 Task: Log work in the project AgileCube for the issue 'Integrate a new virtual reality feature into an existing mobile application to enhance user experience and immersion' spent time as '4w 2d 11h 30m' and remaining time as '1w 6d 23h 18m' and add a flag. Now add the issue to the epic 'IT Risk Management'. Log work in the project AgileCube for the issue 'Develop a new tool for automated testing of performance and stress testing for voice assistants' spent time as '4w 1d 17h 24m' and remaining time as '3w 4d 6h 59m' and clone the issue. Now add the issue to the epic 'Cloud Risk Management'
Action: Mouse moved to (168, 53)
Screenshot: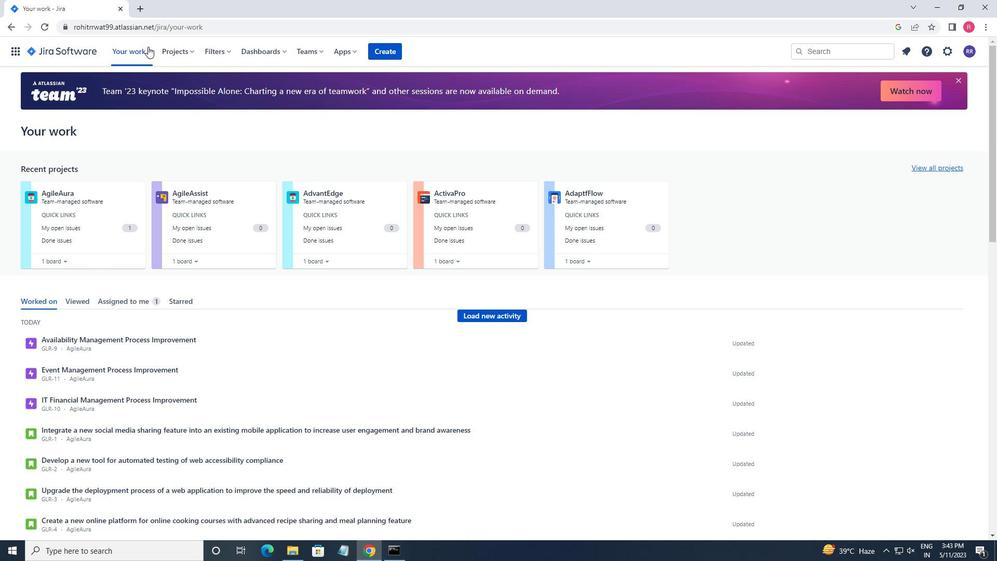 
Action: Mouse pressed left at (168, 53)
Screenshot: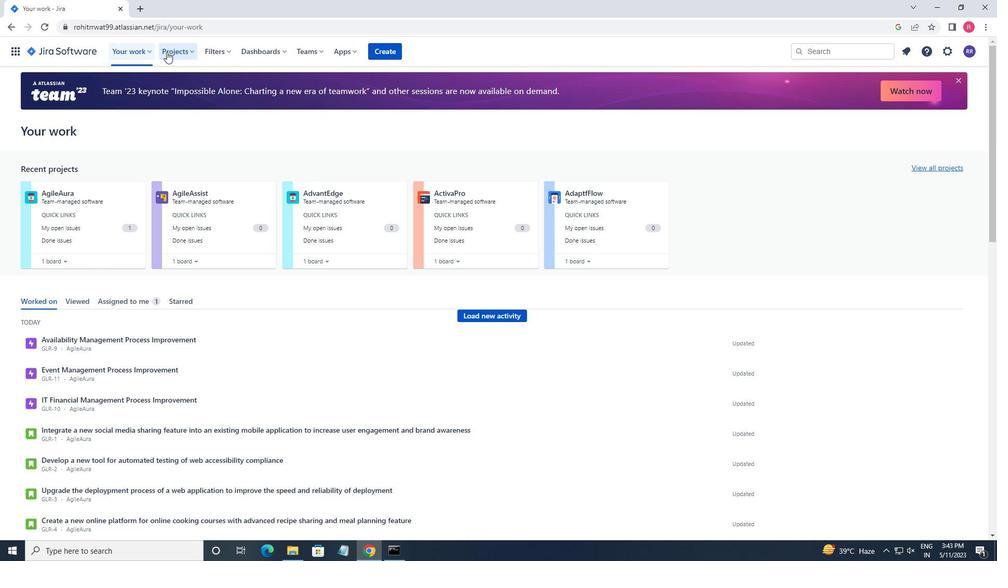 
Action: Mouse moved to (198, 105)
Screenshot: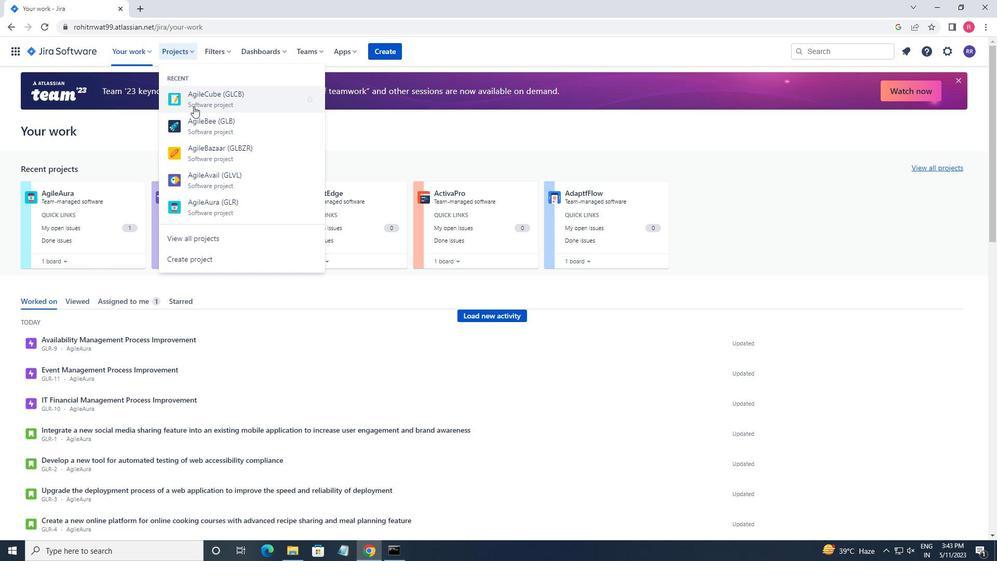 
Action: Mouse pressed left at (198, 105)
Screenshot: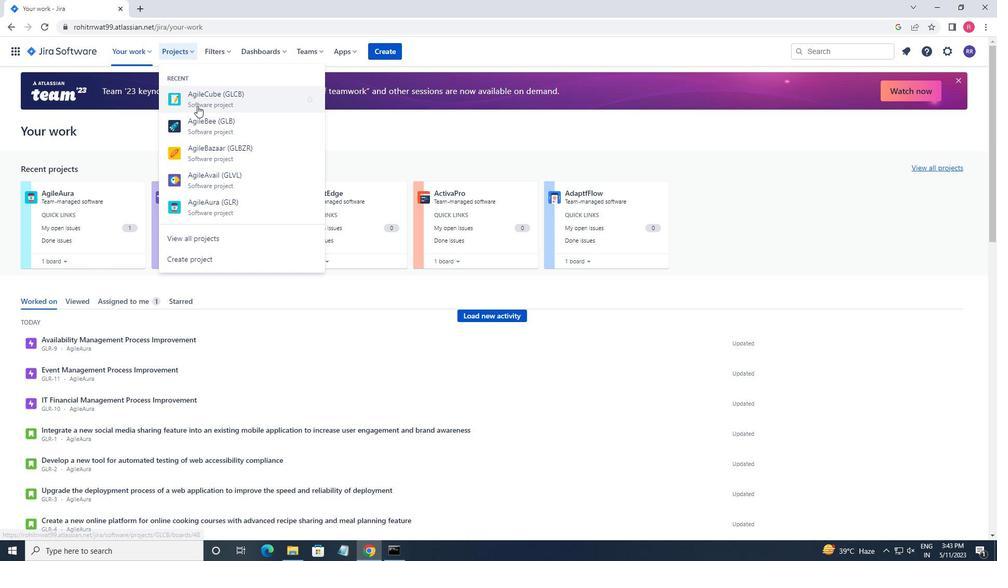 
Action: Mouse moved to (56, 162)
Screenshot: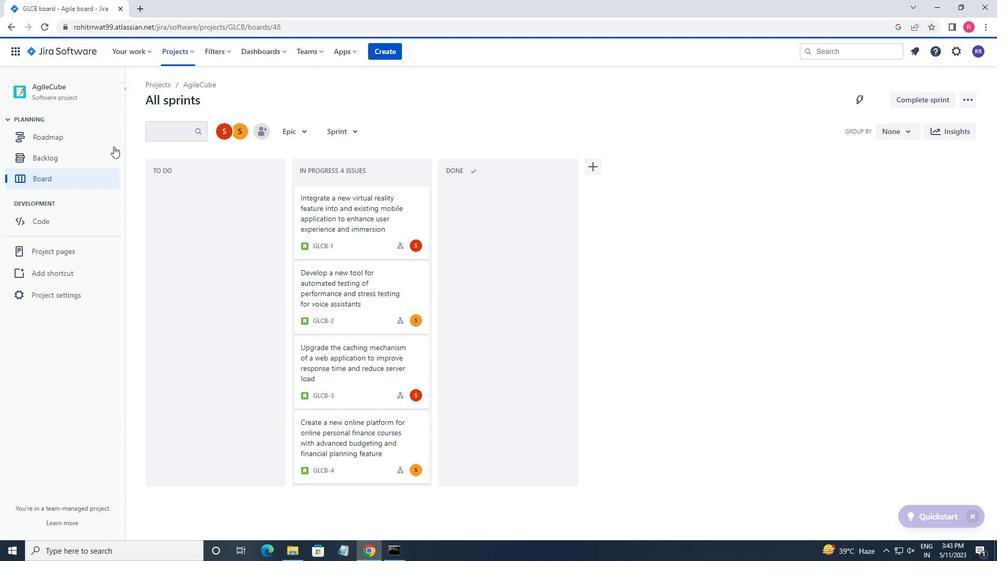 
Action: Mouse pressed left at (56, 162)
Screenshot: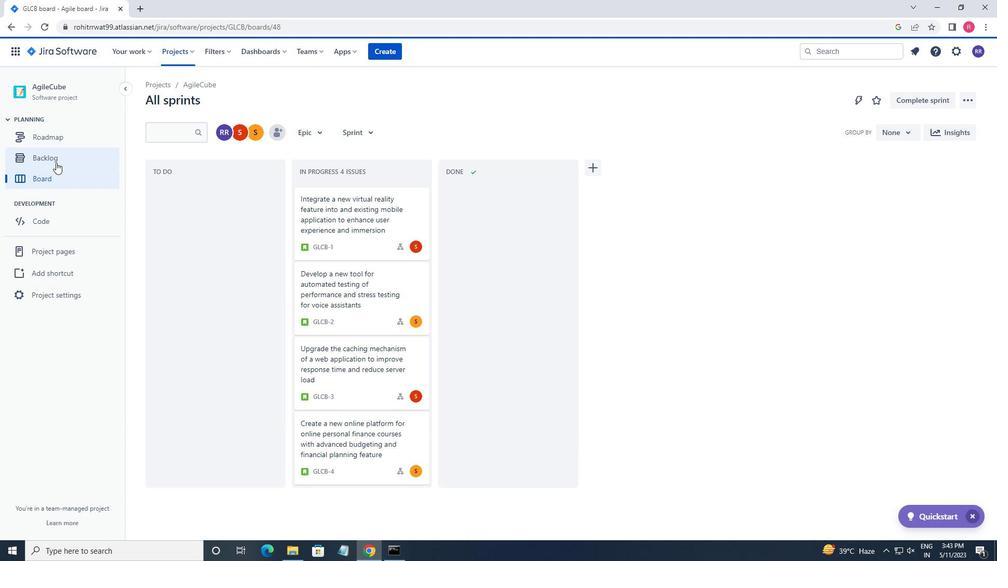 
Action: Mouse moved to (780, 182)
Screenshot: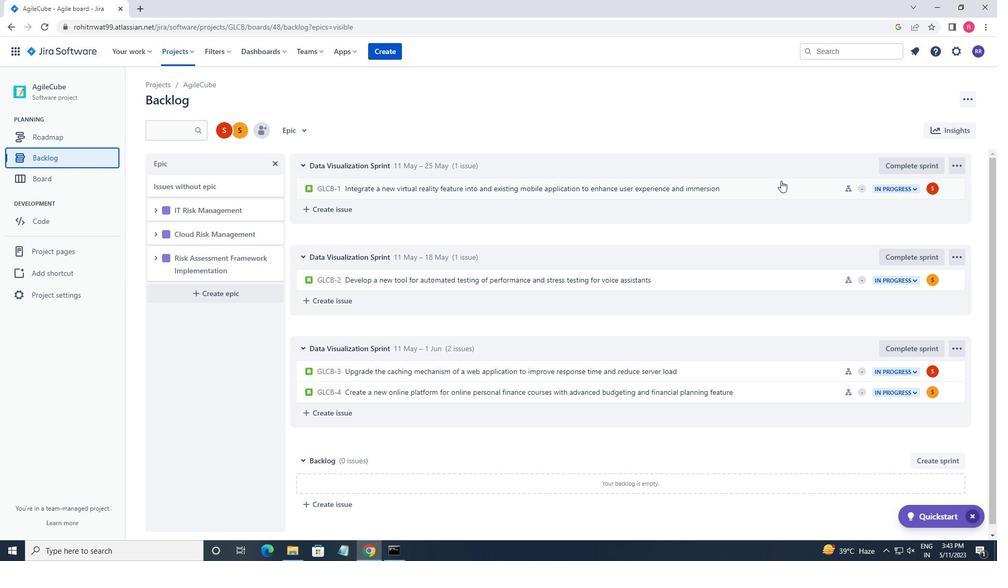 
Action: Mouse pressed left at (780, 182)
Screenshot: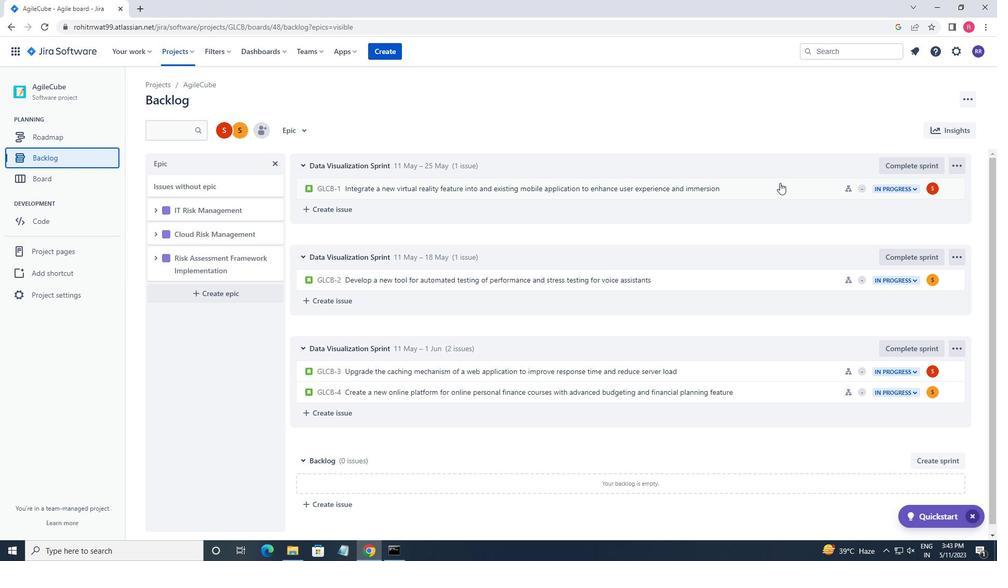
Action: Mouse moved to (955, 167)
Screenshot: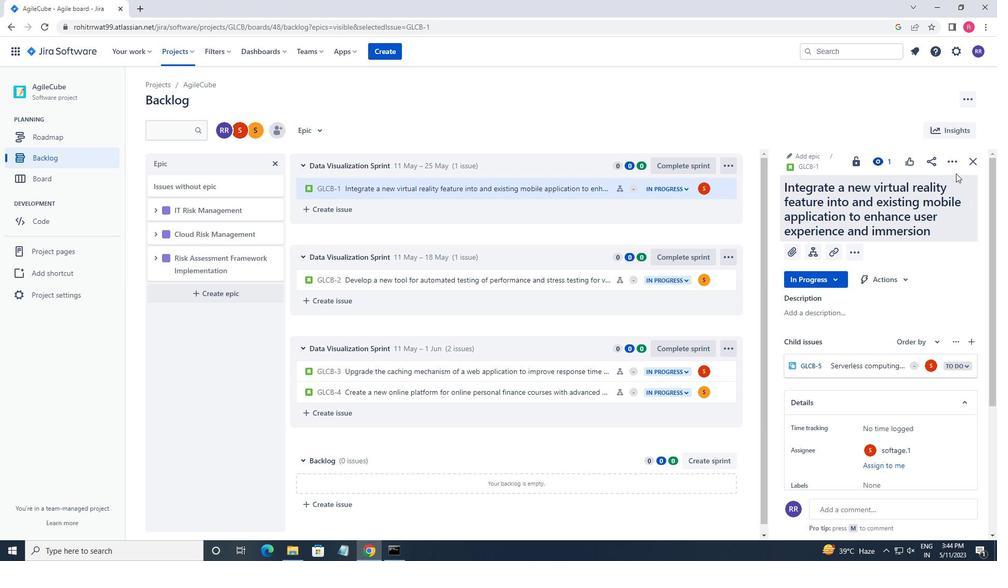 
Action: Mouse pressed left at (955, 167)
Screenshot: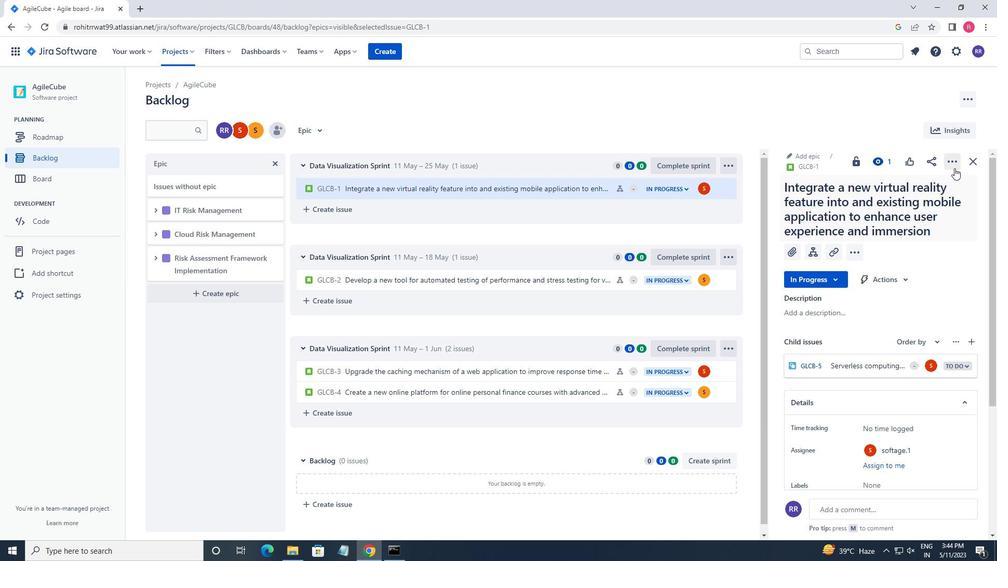 
Action: Mouse moved to (903, 192)
Screenshot: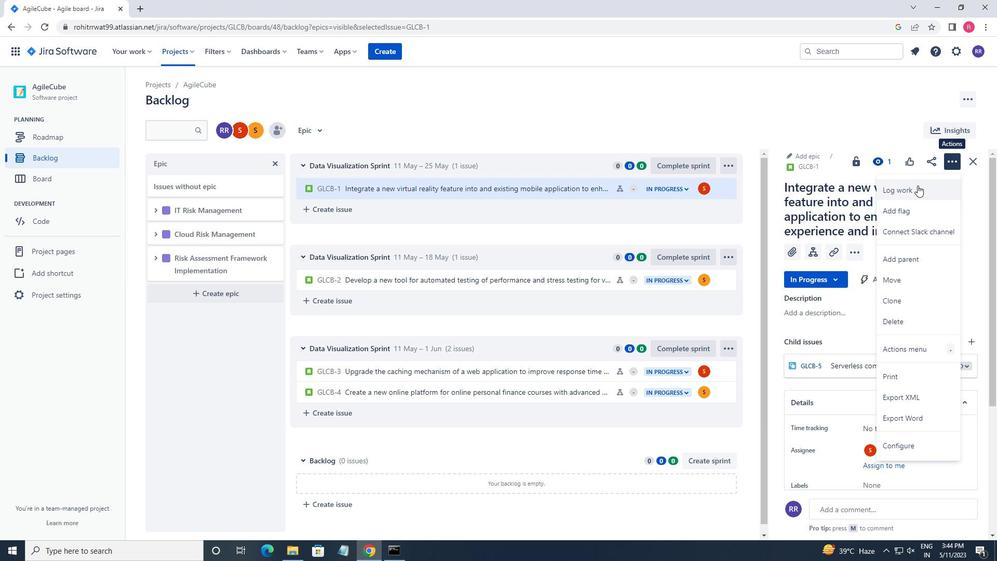 
Action: Mouse pressed left at (903, 192)
Screenshot: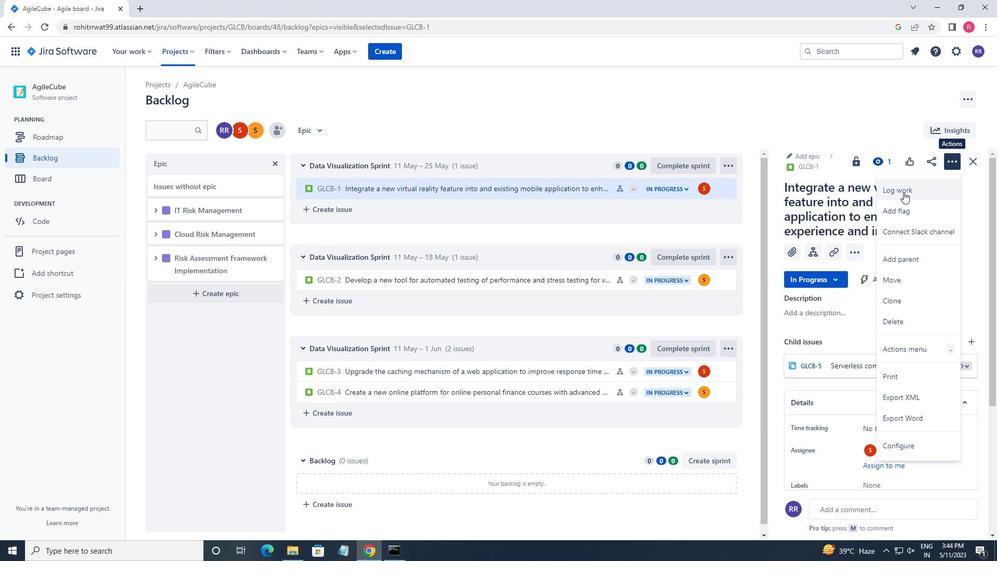 
Action: Mouse moved to (425, 204)
Screenshot: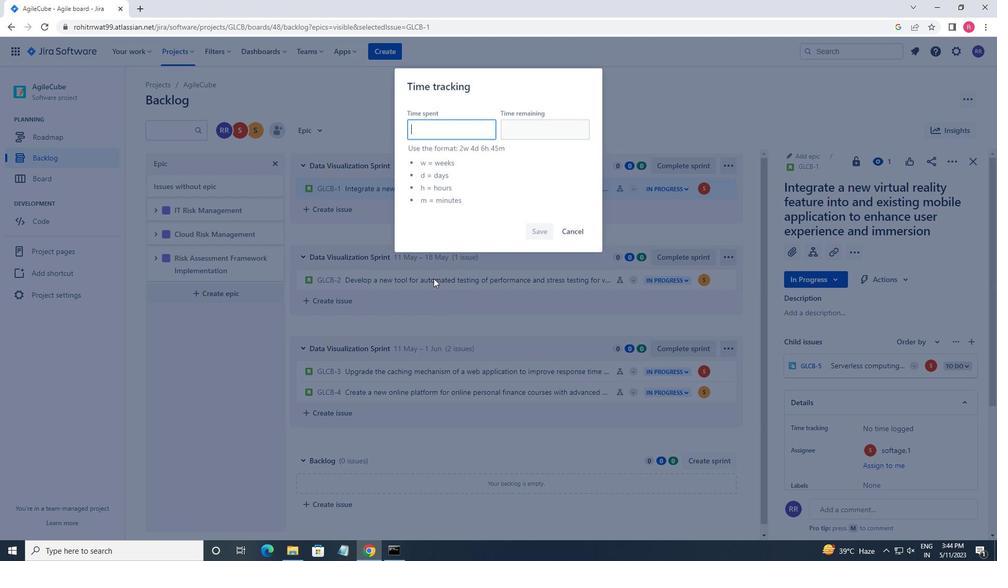 
Action: Key pressed 4w<Key.space>2d<Key.space>11h<Key.space>30m<Key.tab>1w<Key.space>6d<Key.space>23h<Key.space>18m
Screenshot: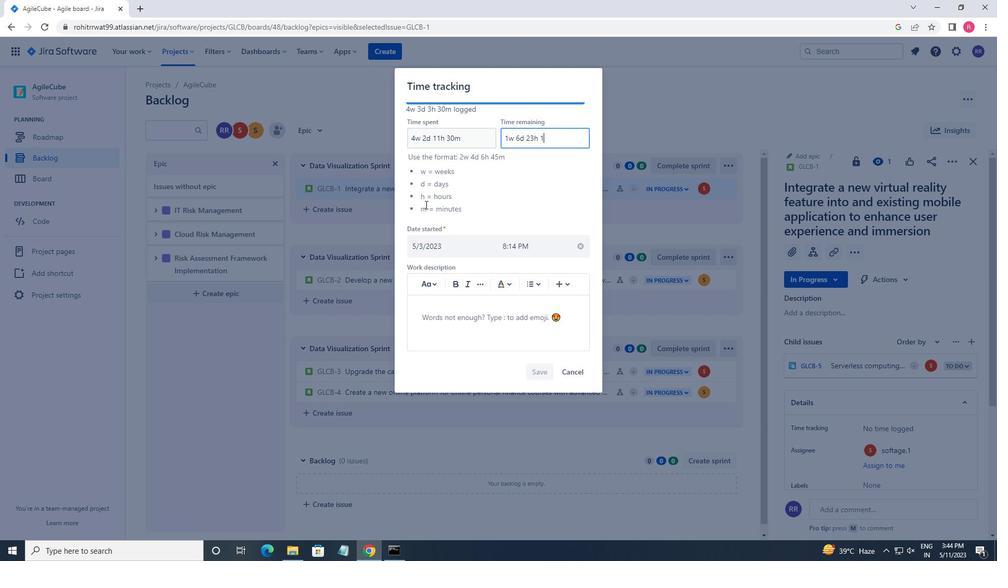 
Action: Mouse moved to (545, 371)
Screenshot: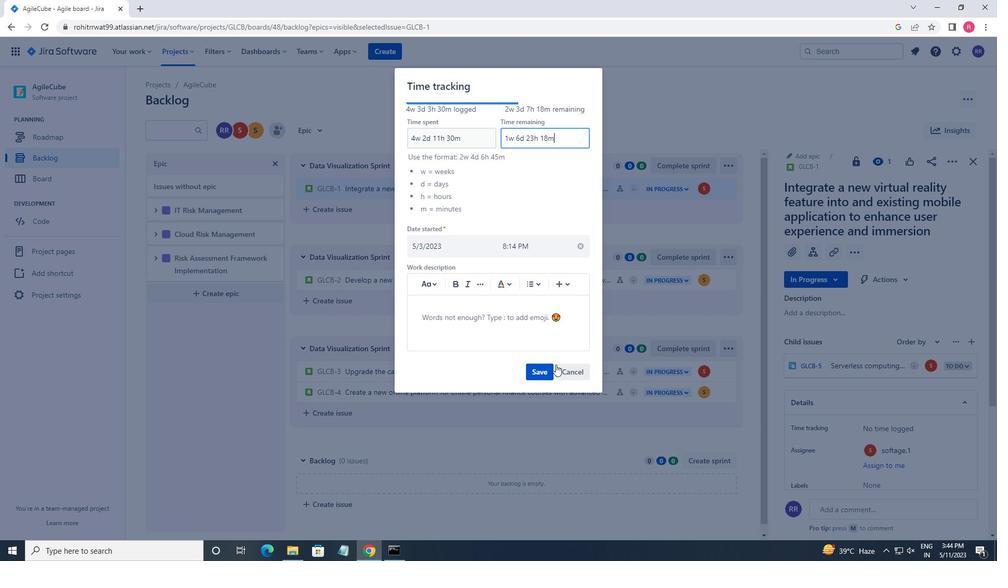 
Action: Mouse pressed left at (545, 371)
Screenshot: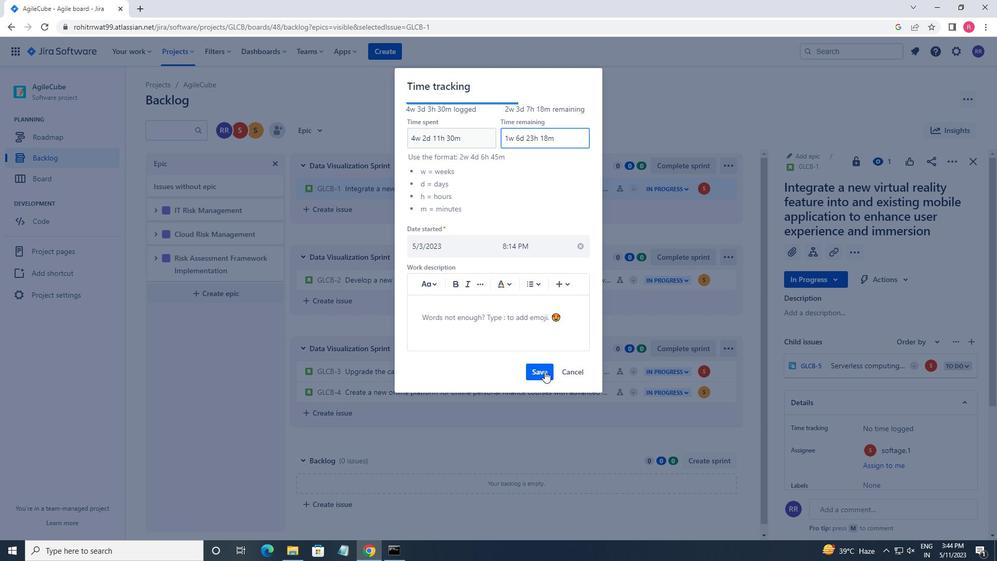 
Action: Mouse moved to (948, 159)
Screenshot: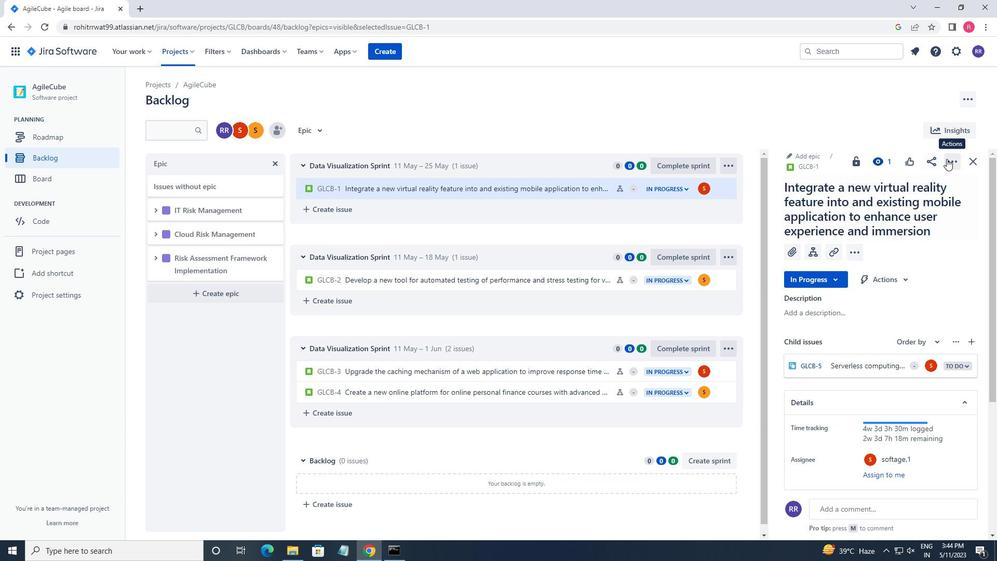 
Action: Mouse pressed left at (948, 159)
Screenshot: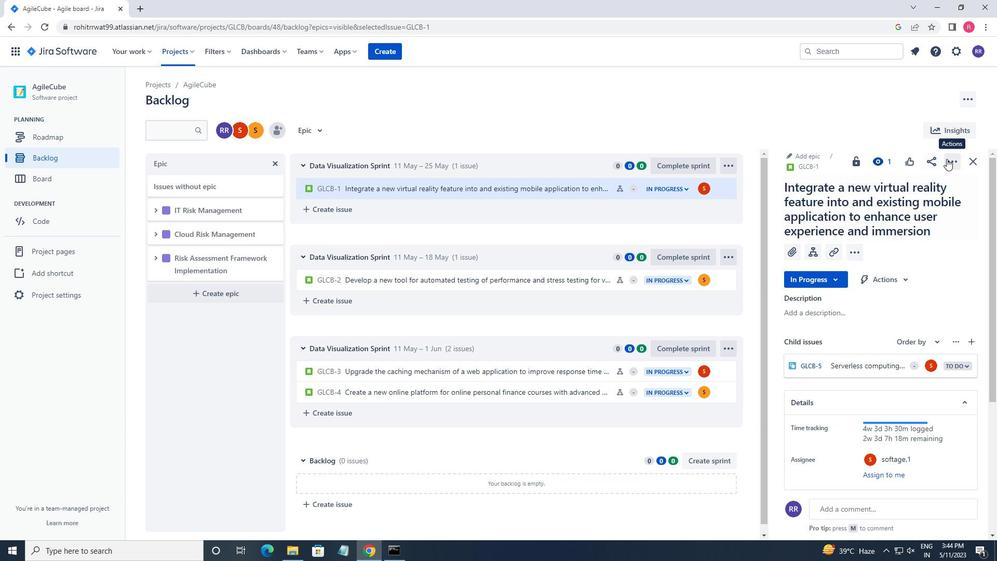 
Action: Mouse moved to (926, 210)
Screenshot: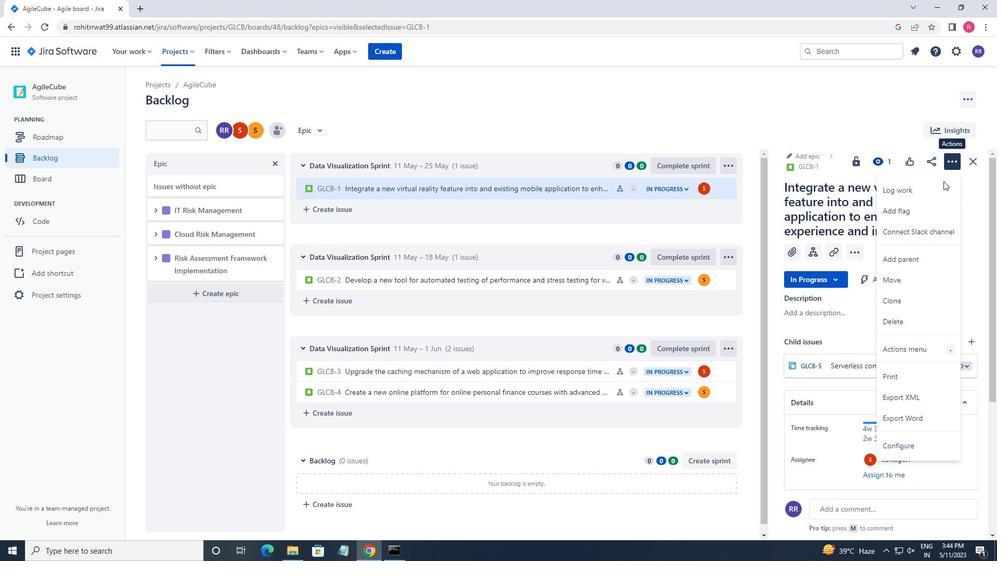 
Action: Mouse pressed left at (926, 210)
Screenshot: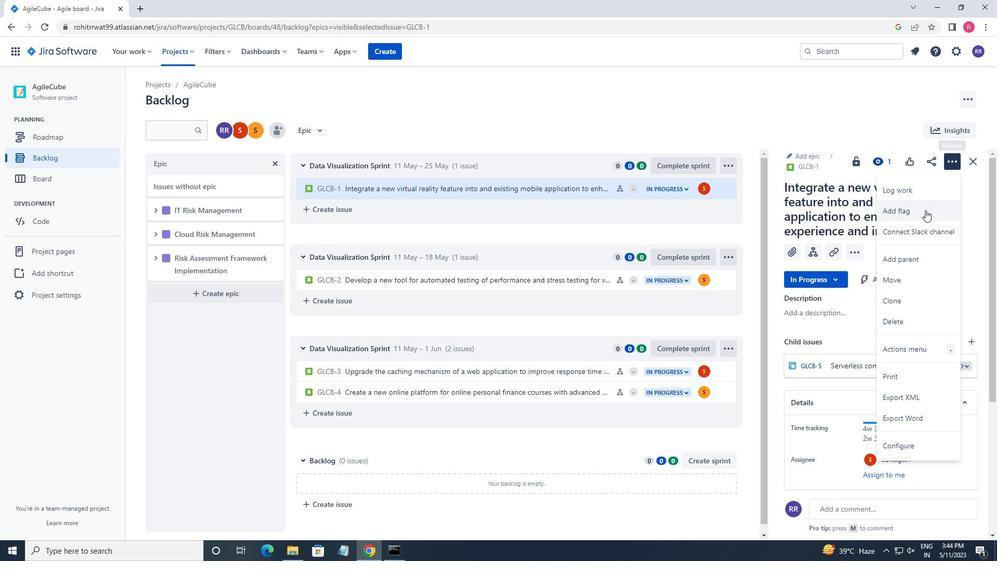 
Action: Mouse moved to (604, 189)
Screenshot: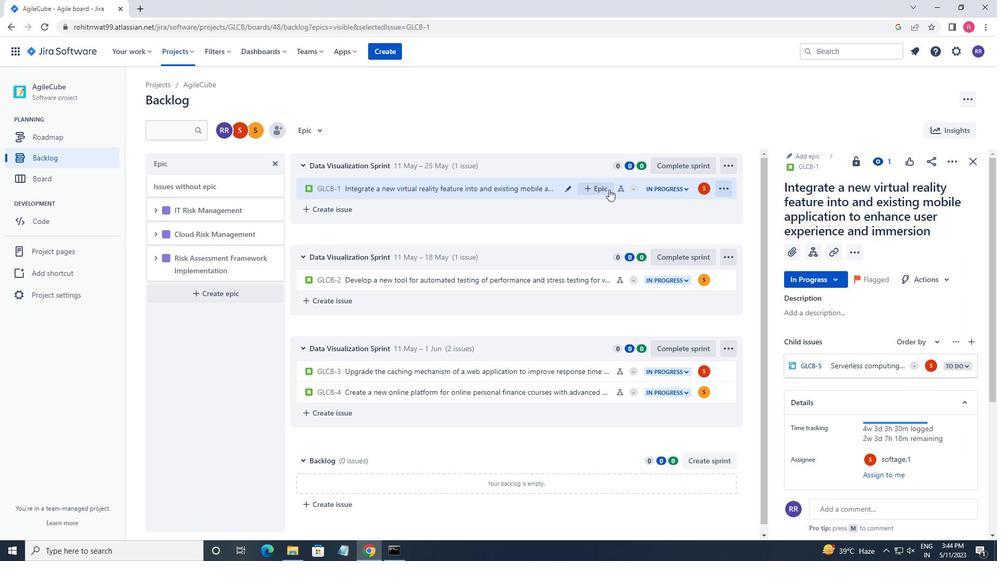
Action: Mouse pressed left at (604, 189)
Screenshot: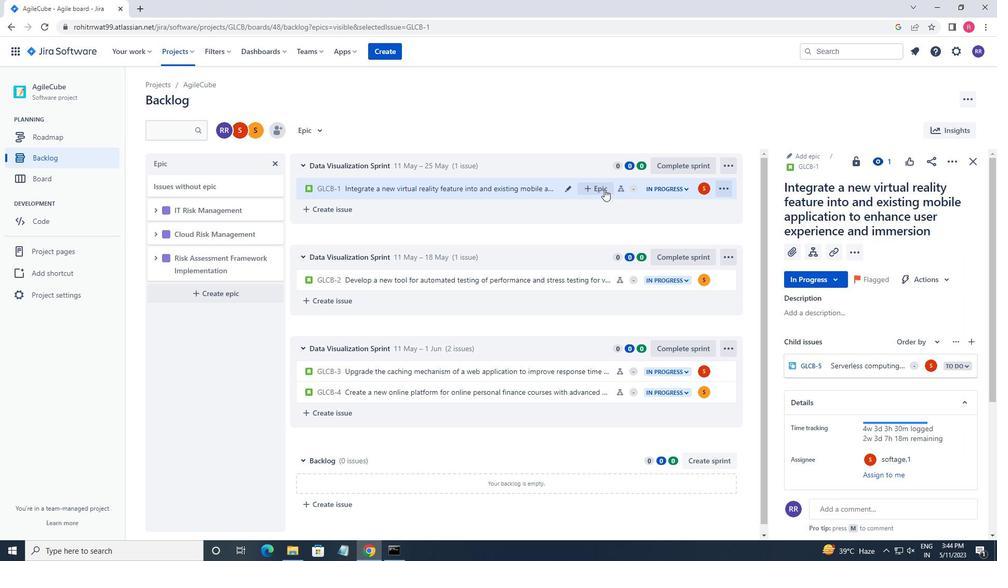 
Action: Mouse moved to (654, 271)
Screenshot: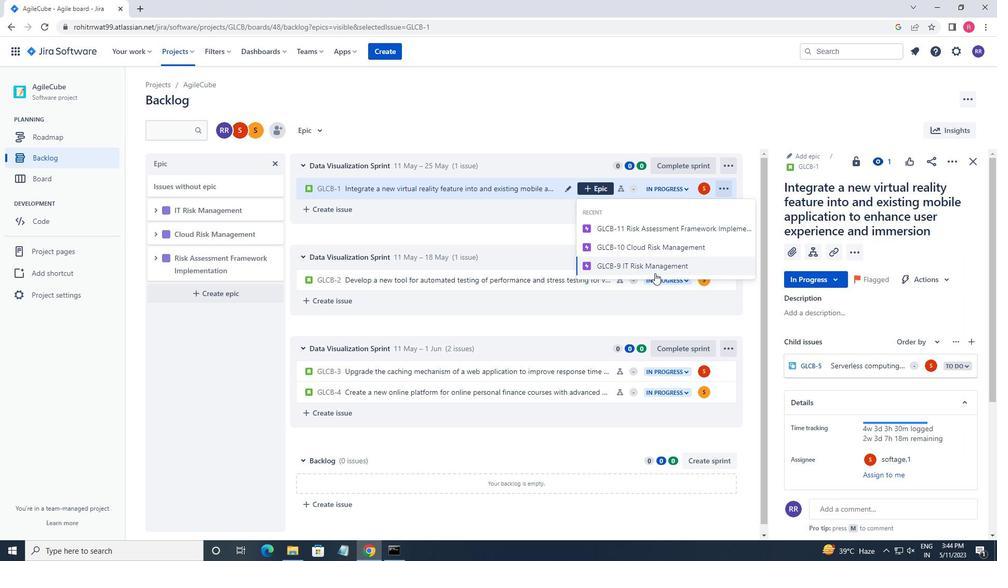 
Action: Mouse pressed left at (654, 271)
Screenshot: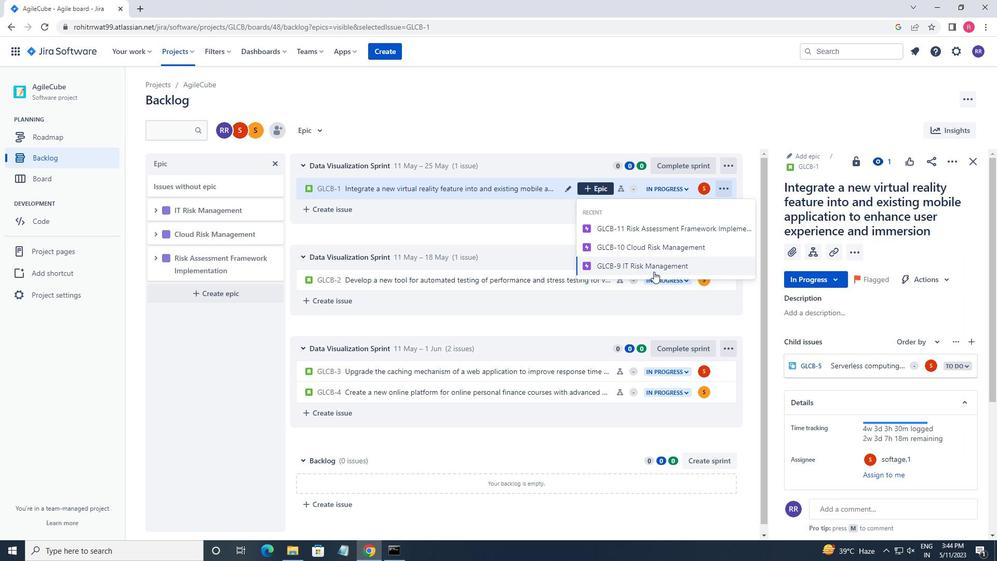 
Action: Mouse moved to (597, 285)
Screenshot: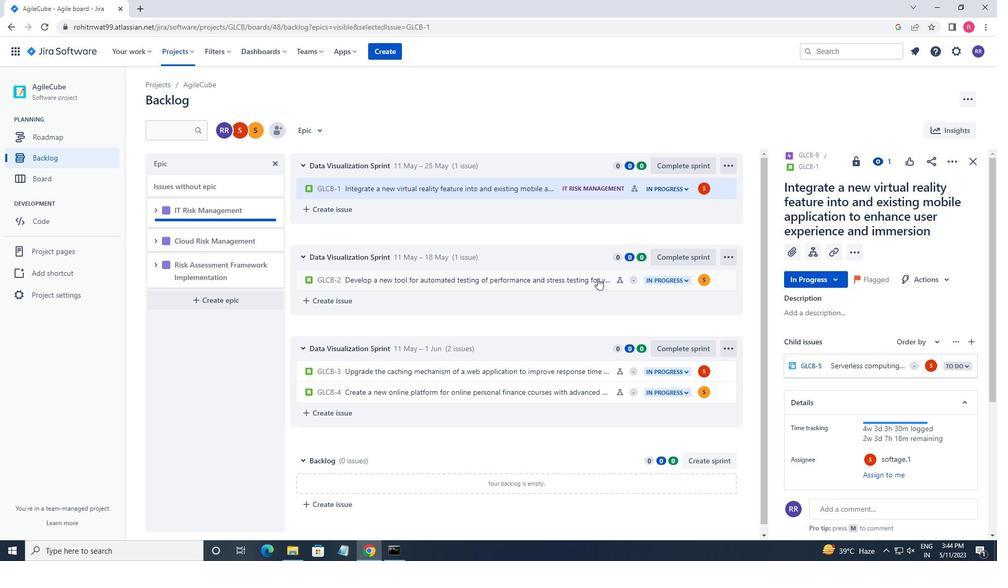 
Action: Mouse pressed left at (597, 285)
Screenshot: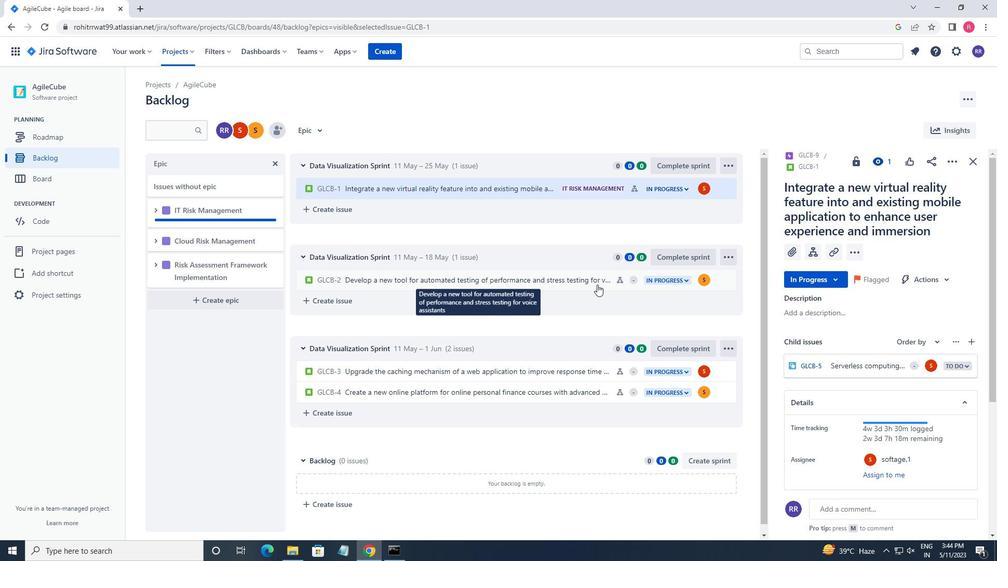 
Action: Mouse moved to (945, 162)
Screenshot: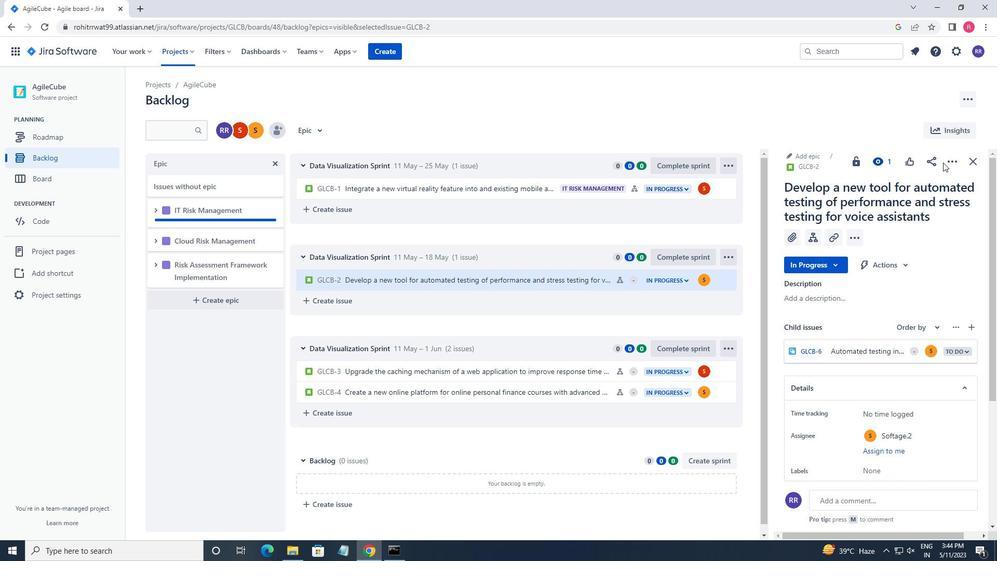 
Action: Mouse pressed left at (945, 162)
Screenshot: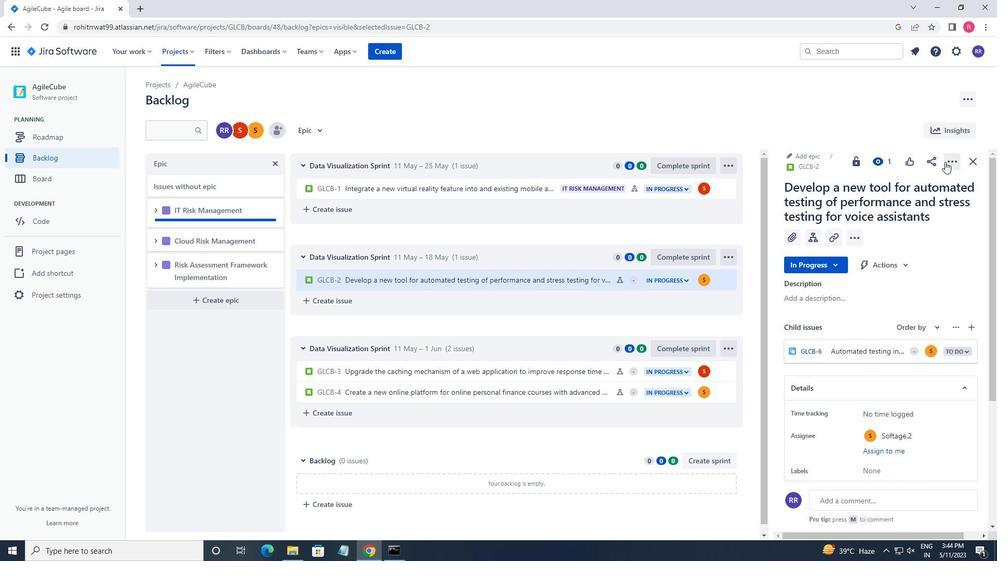 
Action: Mouse moved to (916, 182)
Screenshot: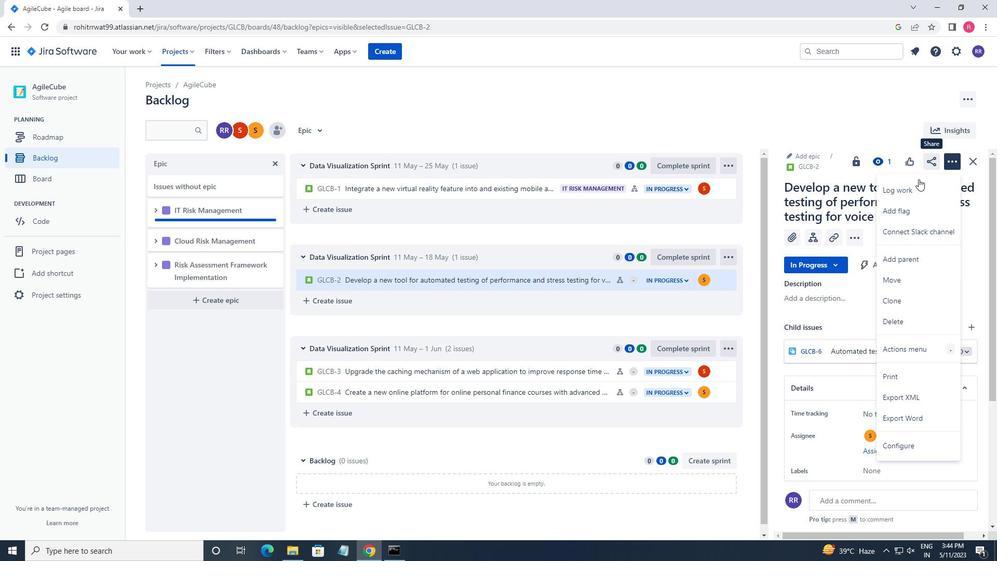 
Action: Mouse pressed left at (916, 182)
Screenshot: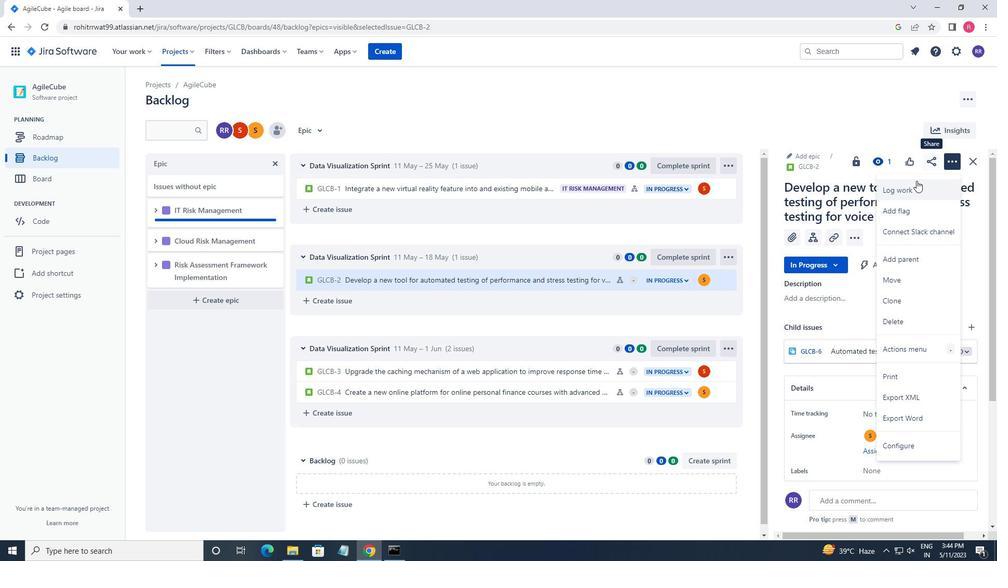 
Action: Mouse moved to (717, 221)
Screenshot: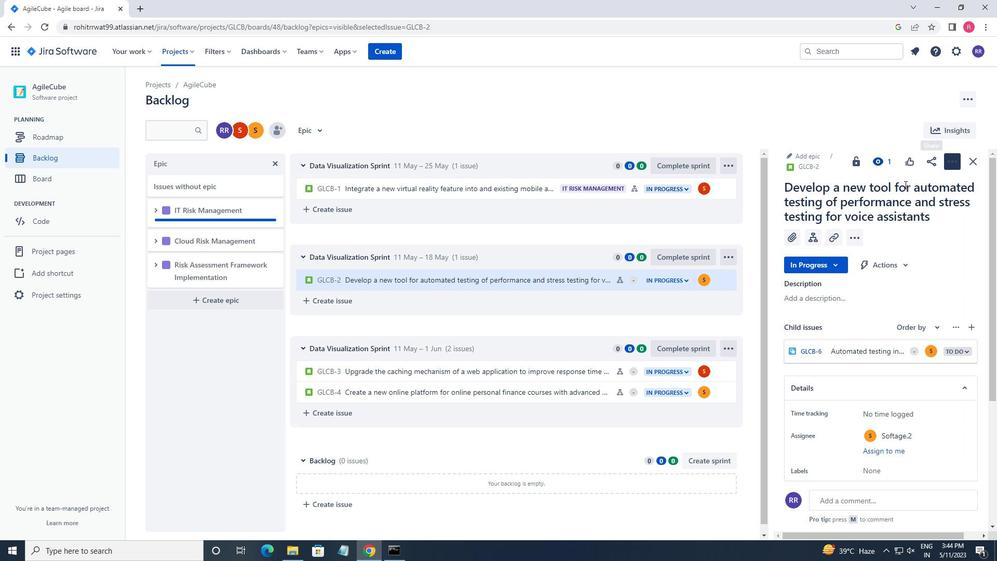 
Action: Key pressed 2w<Key.space>1d<Key.space>17h<Key.space>24m<Key.tab>3w<Key.space>4d<Key.space>6h<Key.space>59m
Screenshot: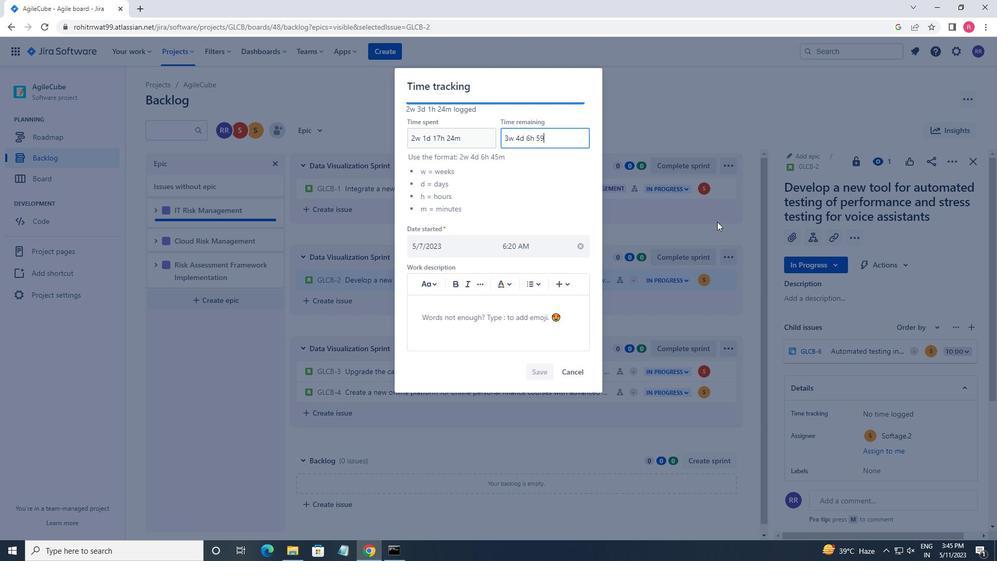 
Action: Mouse moved to (534, 372)
Screenshot: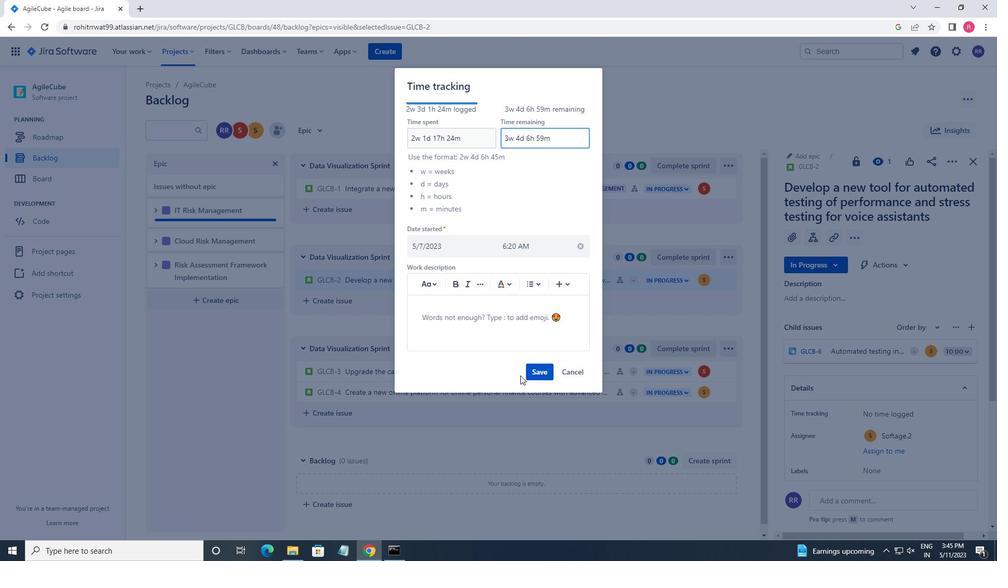 
Action: Mouse pressed left at (534, 372)
Screenshot: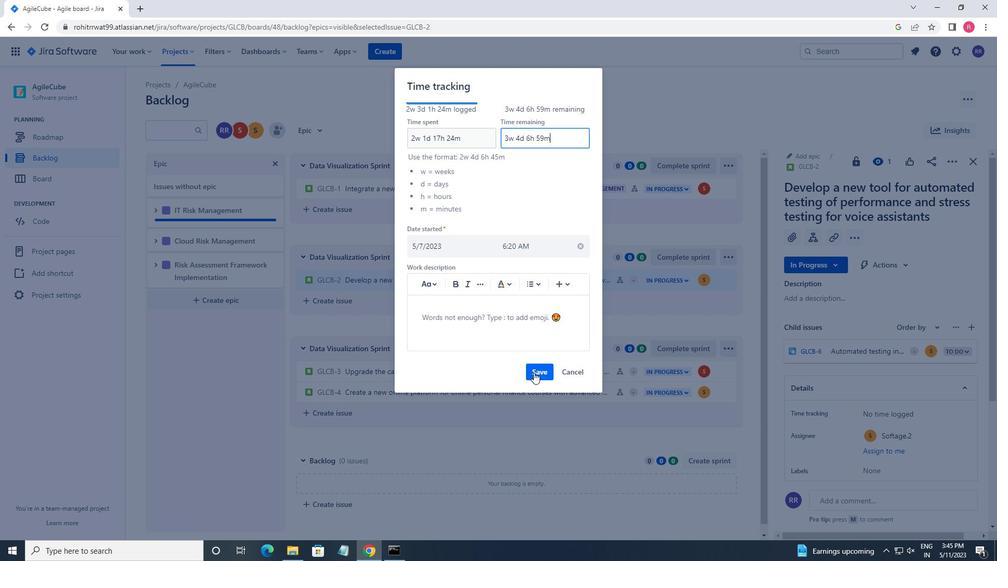 
Action: Mouse moved to (947, 166)
Screenshot: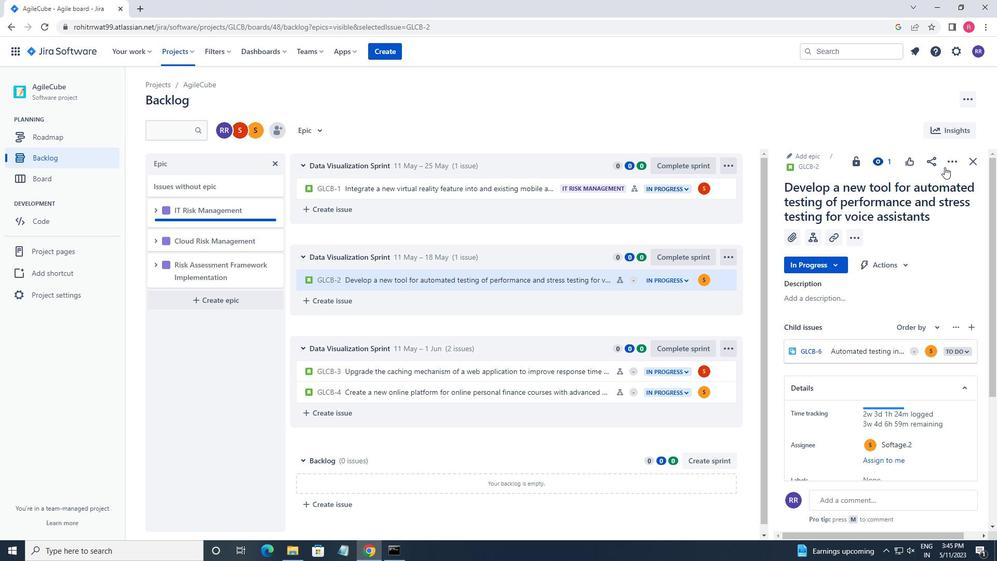 
Action: Mouse pressed left at (947, 166)
Screenshot: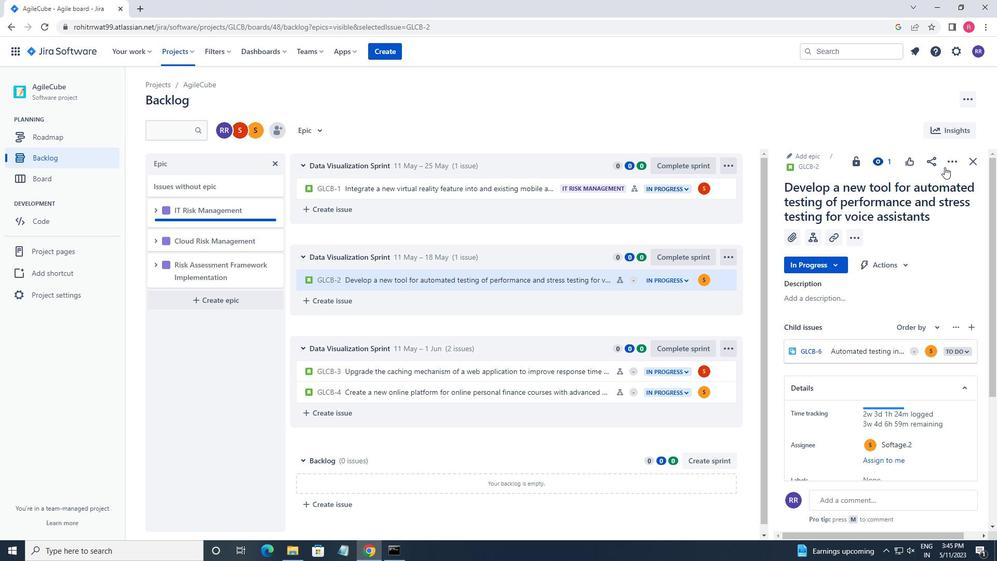 
Action: Mouse moved to (894, 301)
Screenshot: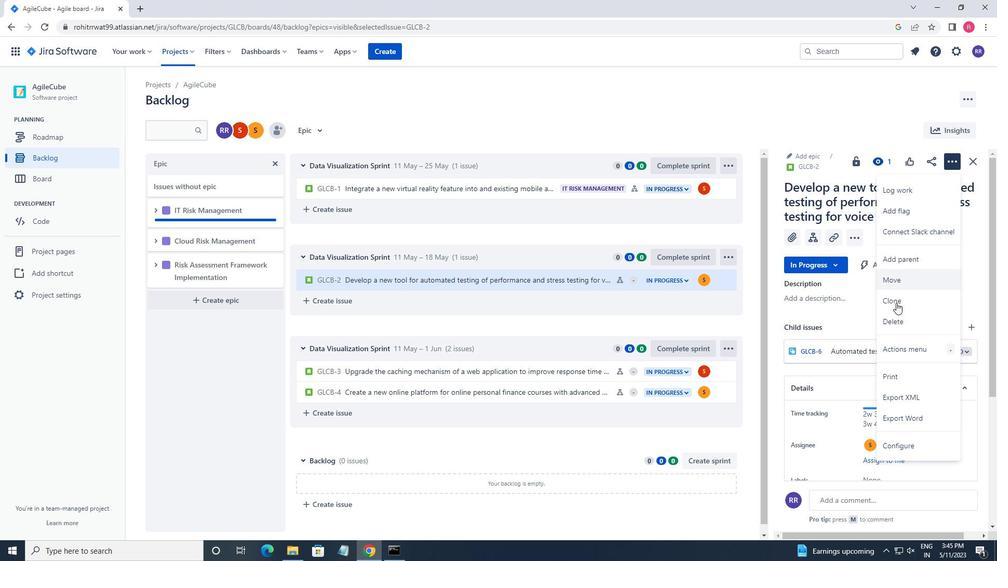 
Action: Mouse pressed left at (894, 301)
Screenshot: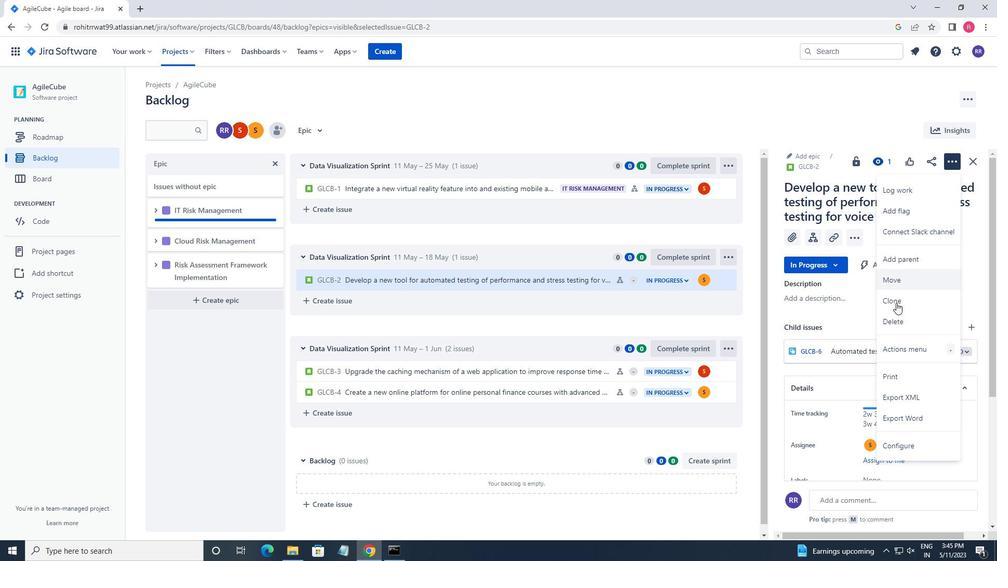 
Action: Mouse moved to (567, 225)
Screenshot: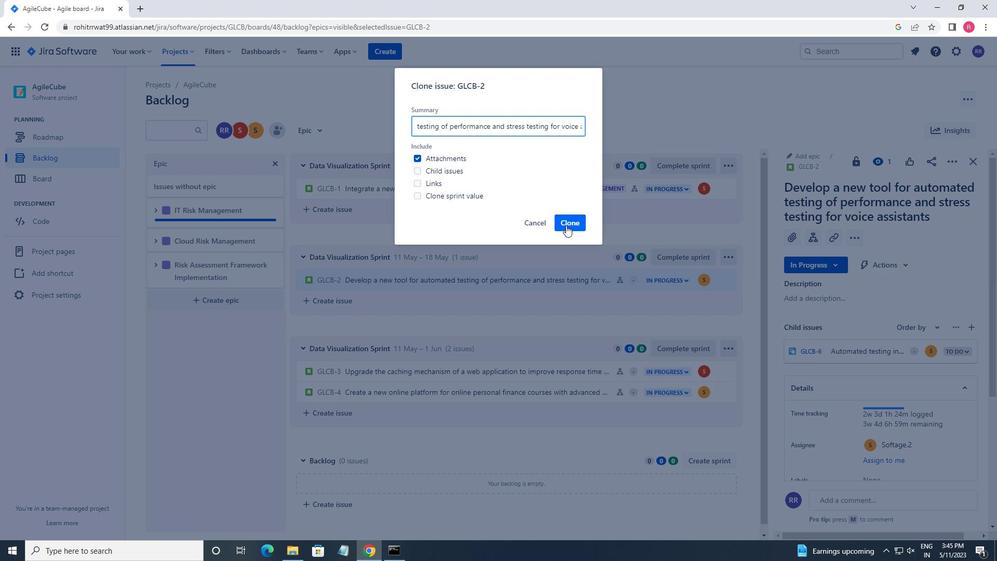 
Action: Mouse pressed left at (567, 225)
Screenshot: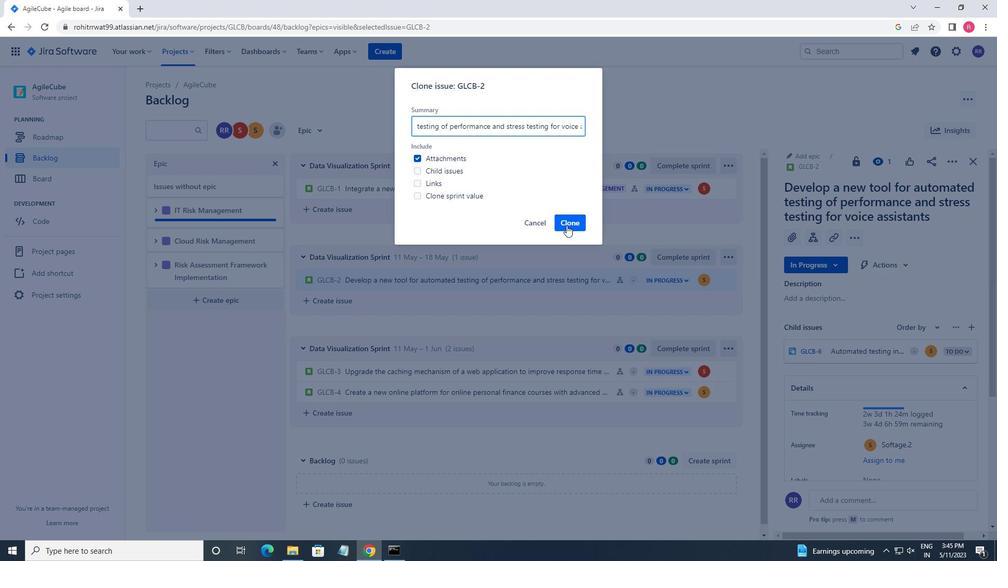 
Action: Mouse moved to (601, 283)
Screenshot: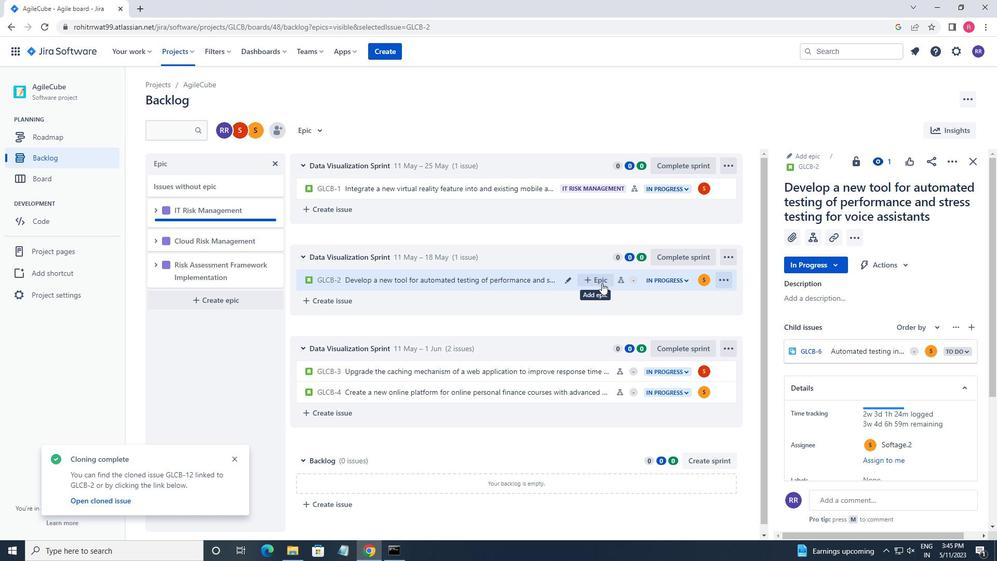 
Action: Mouse pressed left at (601, 283)
Screenshot: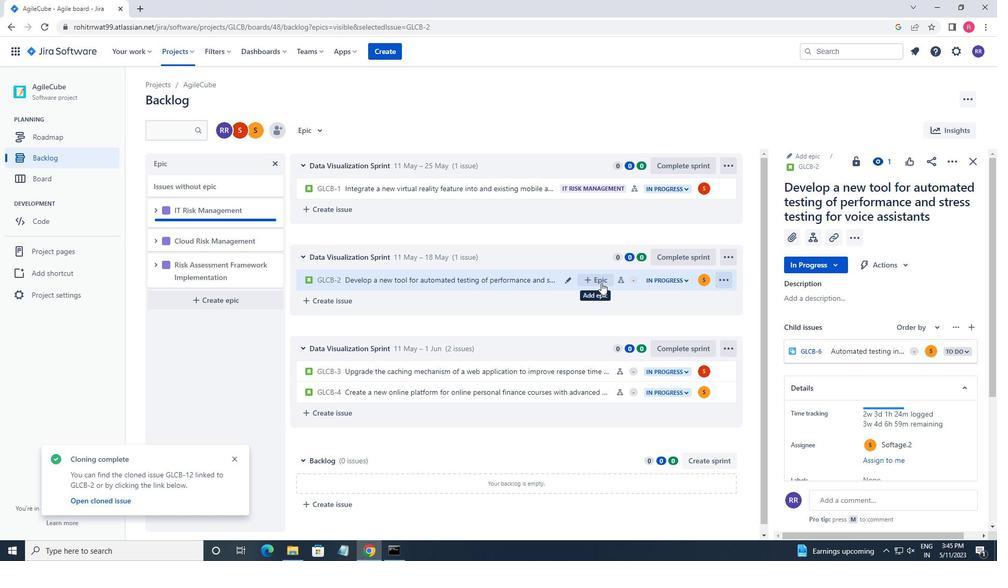 
Action: Mouse moved to (630, 352)
Screenshot: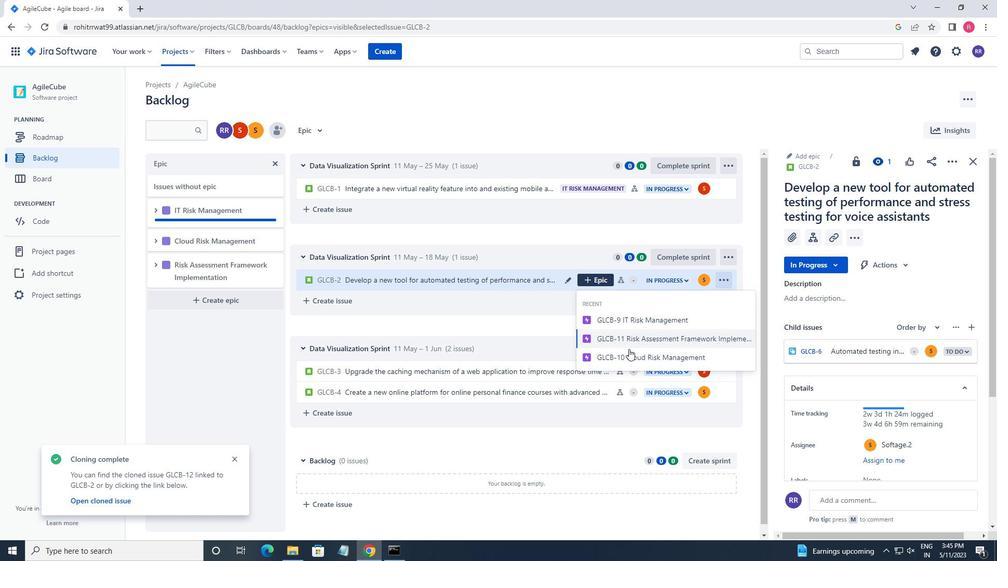 
Action: Mouse pressed left at (630, 352)
Screenshot: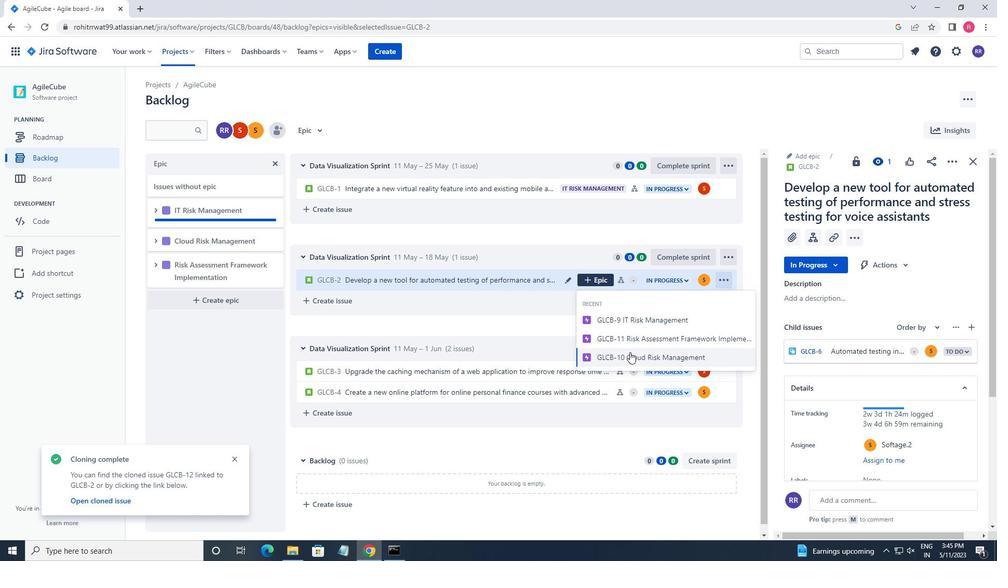 
